 Task: Create a due date automation trigger when advanced on, on the monday after a card is due add fields without custom field "Resume" unchecked at 11:00 AM.
Action: Mouse moved to (819, 252)
Screenshot: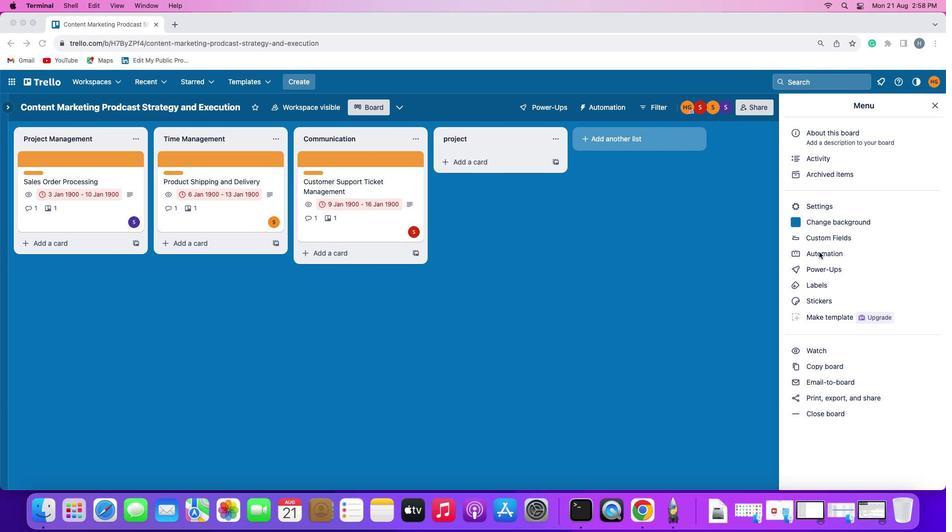
Action: Mouse pressed left at (819, 252)
Screenshot: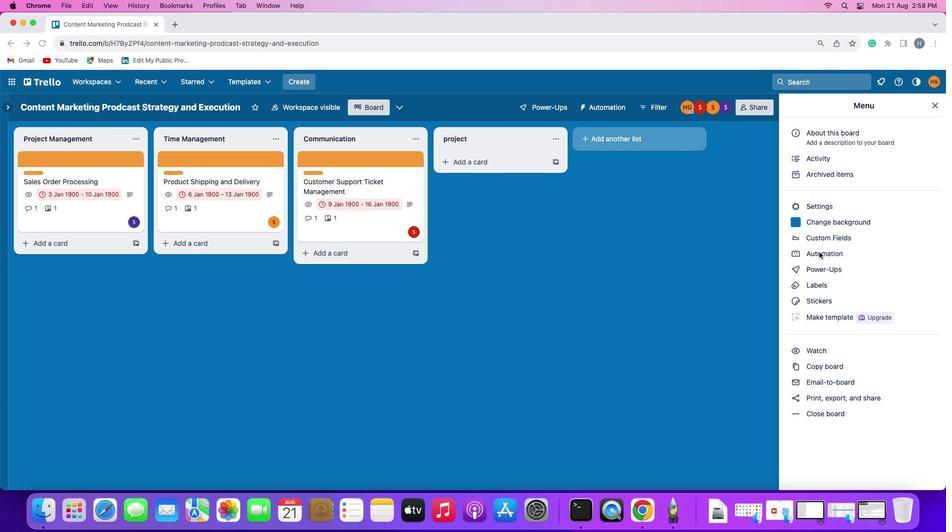 
Action: Mouse pressed left at (819, 252)
Screenshot: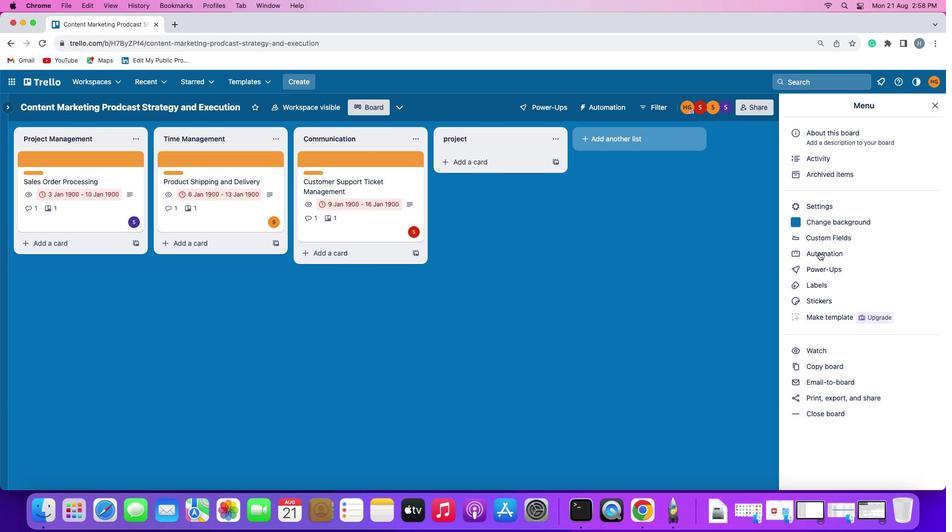 
Action: Mouse moved to (83, 233)
Screenshot: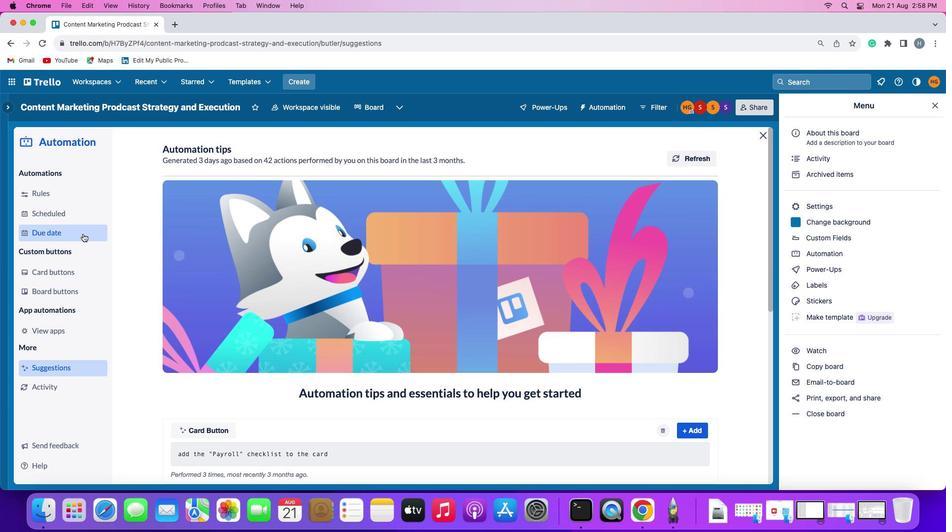 
Action: Mouse pressed left at (83, 233)
Screenshot: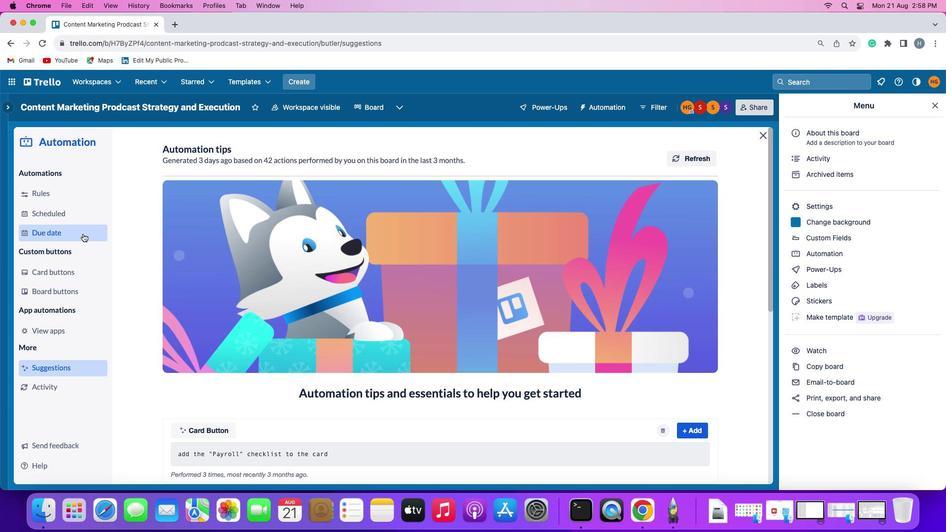 
Action: Mouse moved to (654, 154)
Screenshot: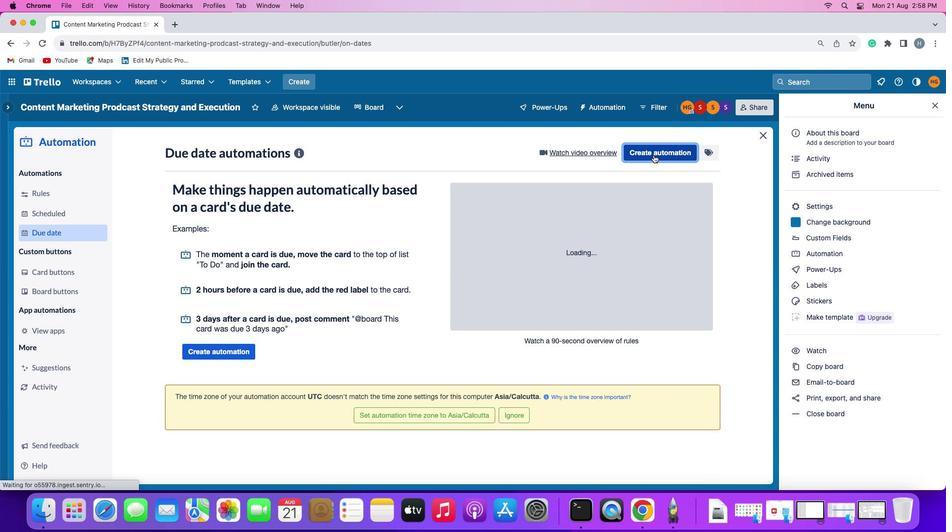 
Action: Mouse pressed left at (654, 154)
Screenshot: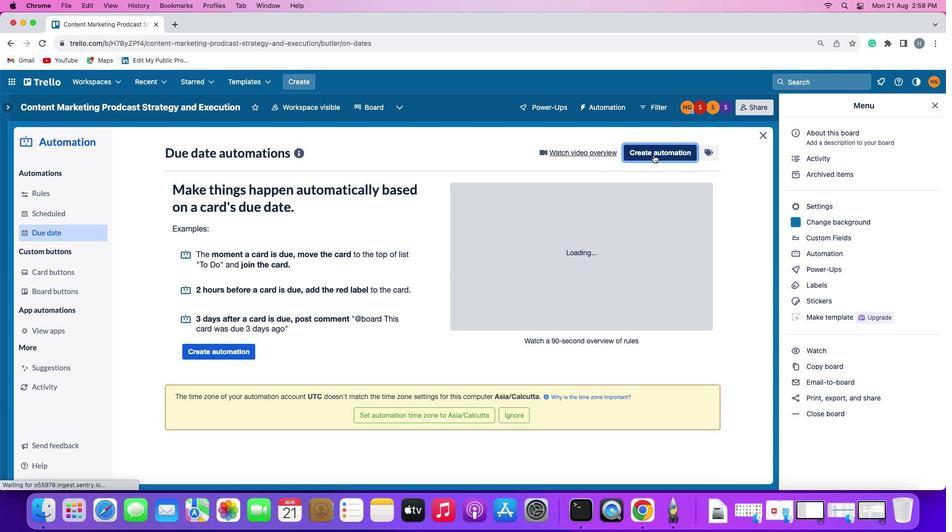 
Action: Mouse moved to (185, 246)
Screenshot: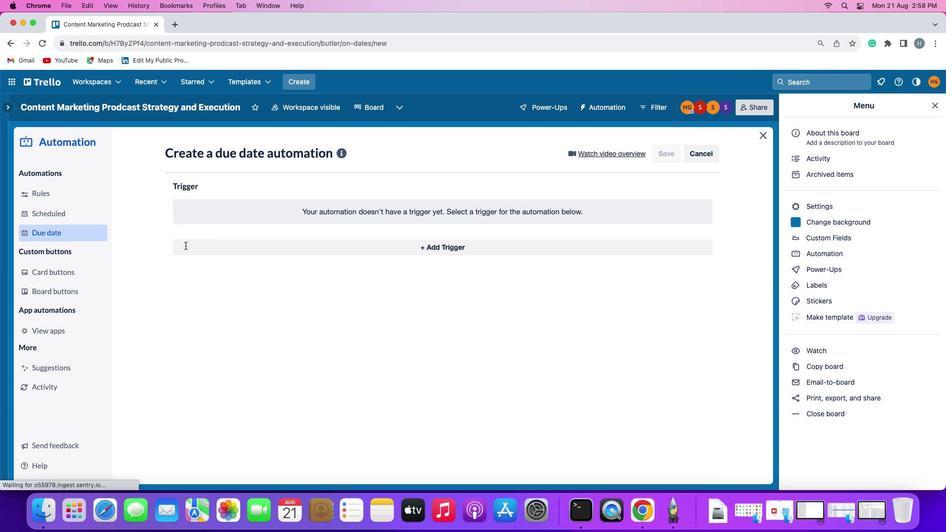 
Action: Mouse pressed left at (185, 246)
Screenshot: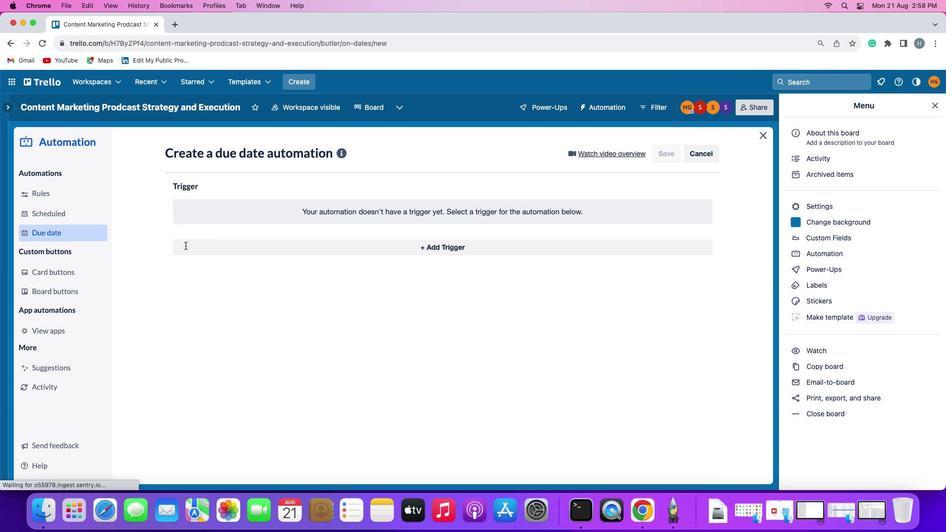 
Action: Mouse moved to (218, 432)
Screenshot: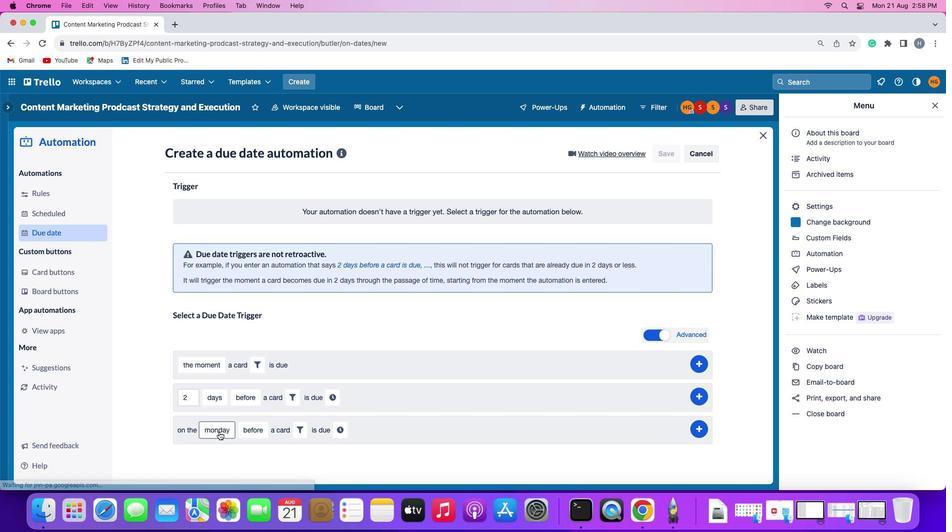 
Action: Mouse pressed left at (218, 432)
Screenshot: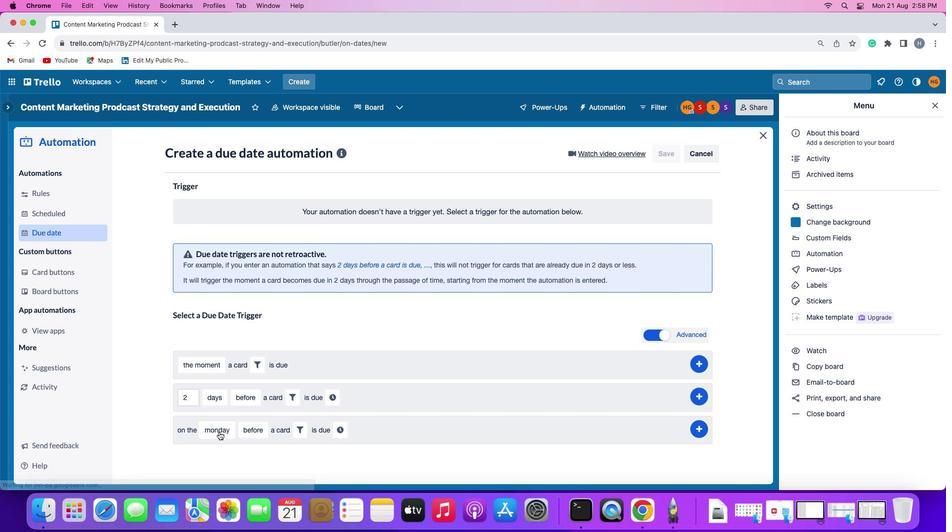
Action: Mouse moved to (240, 292)
Screenshot: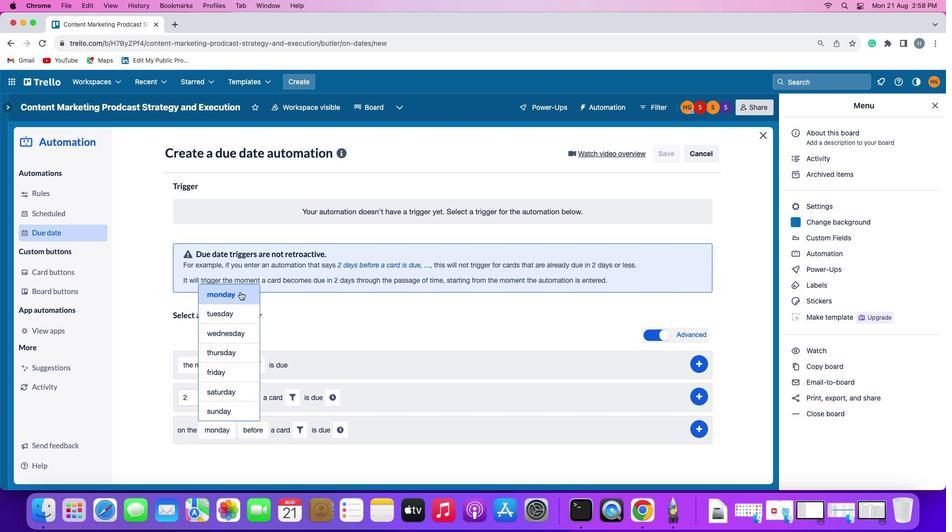 
Action: Mouse pressed left at (240, 292)
Screenshot: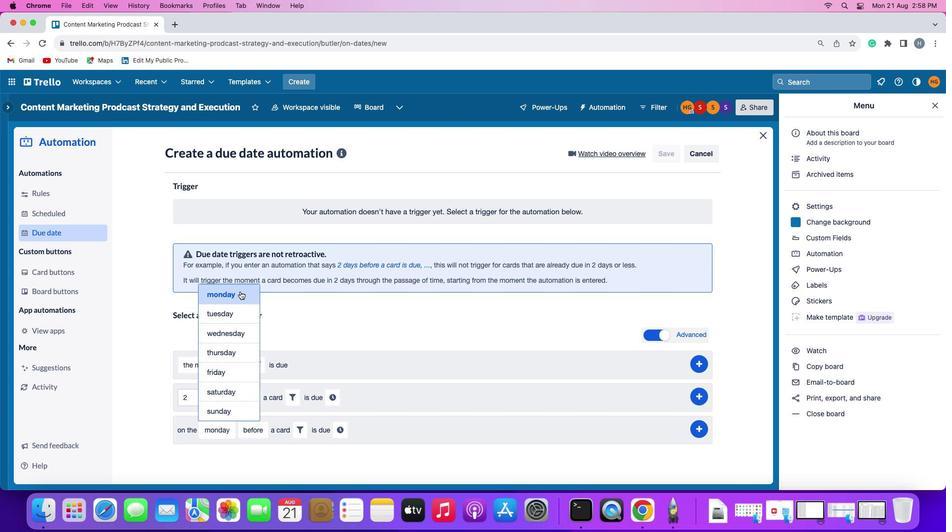 
Action: Mouse moved to (261, 432)
Screenshot: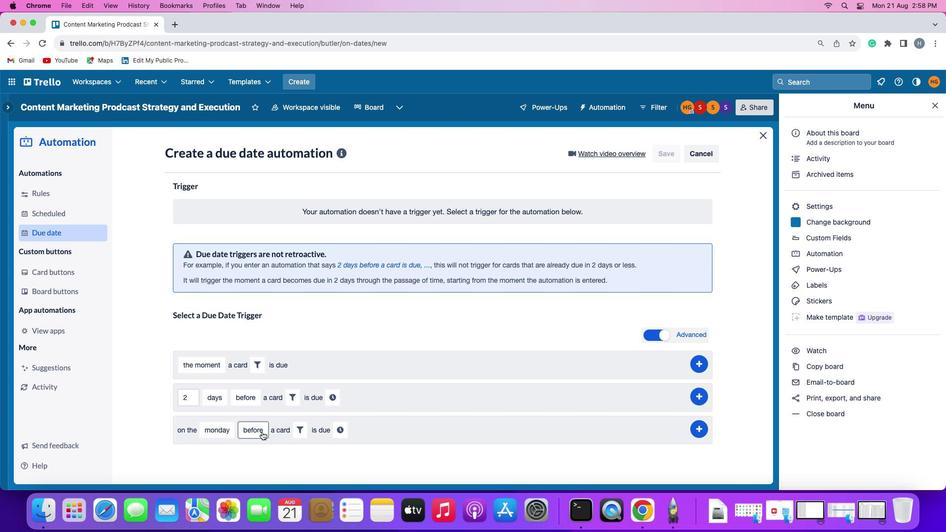 
Action: Mouse pressed left at (261, 432)
Screenshot: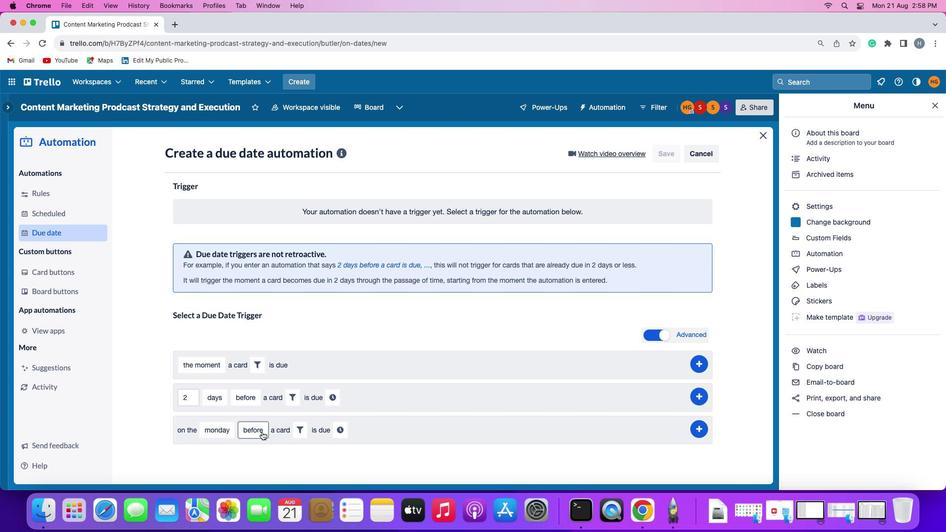 
Action: Mouse moved to (268, 367)
Screenshot: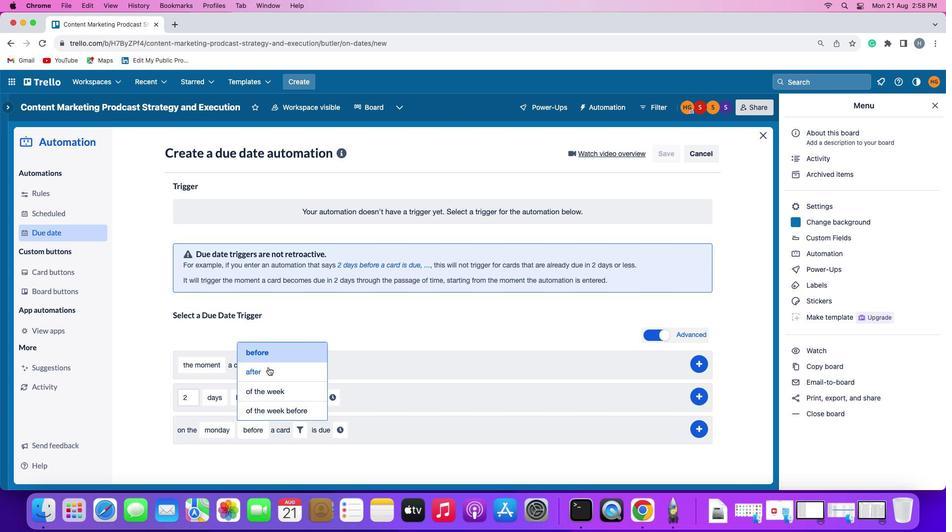 
Action: Mouse pressed left at (268, 367)
Screenshot: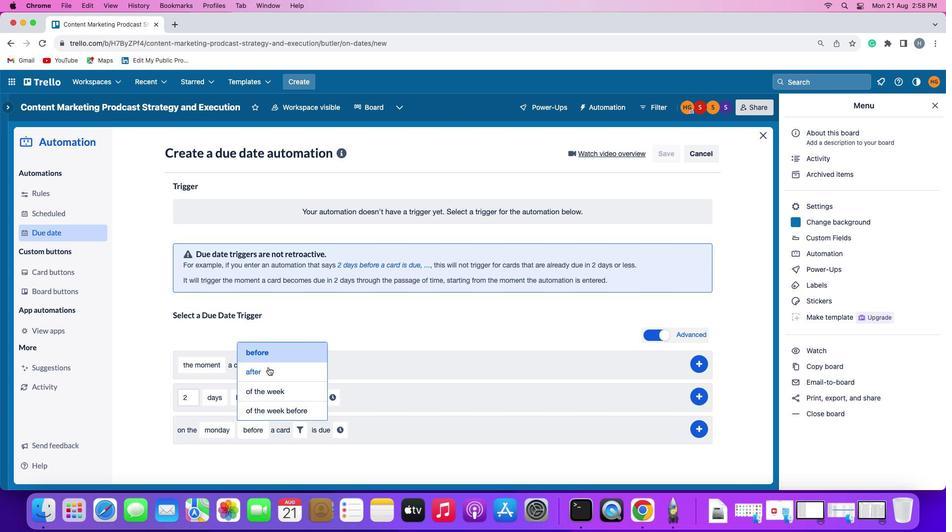 
Action: Mouse moved to (296, 430)
Screenshot: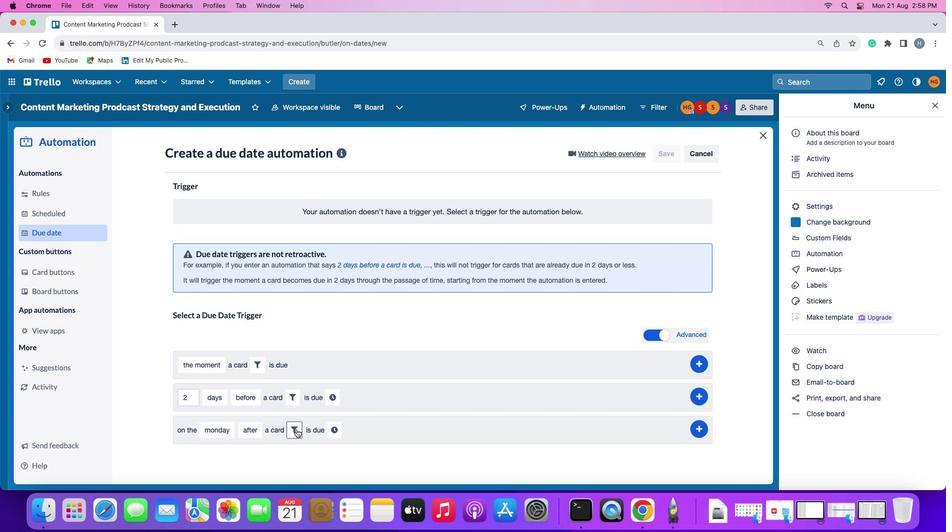 
Action: Mouse pressed left at (296, 430)
Screenshot: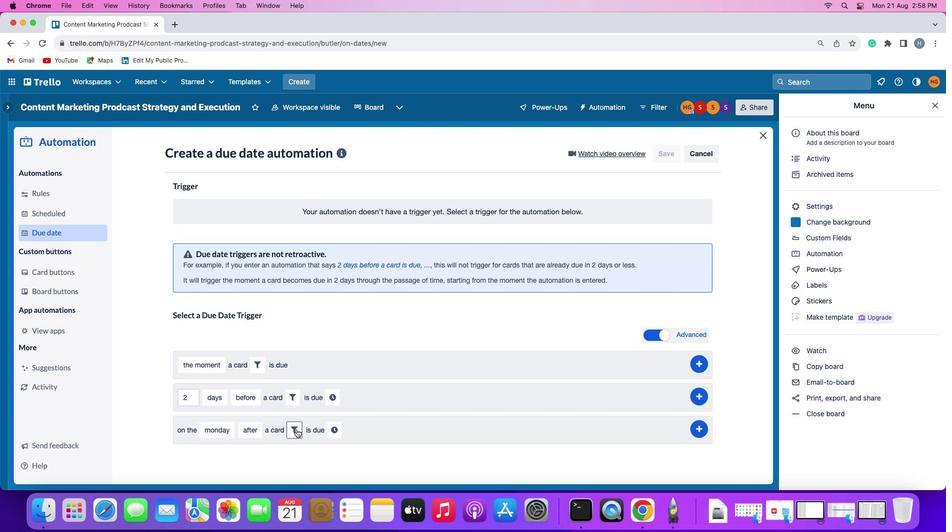 
Action: Mouse moved to (451, 459)
Screenshot: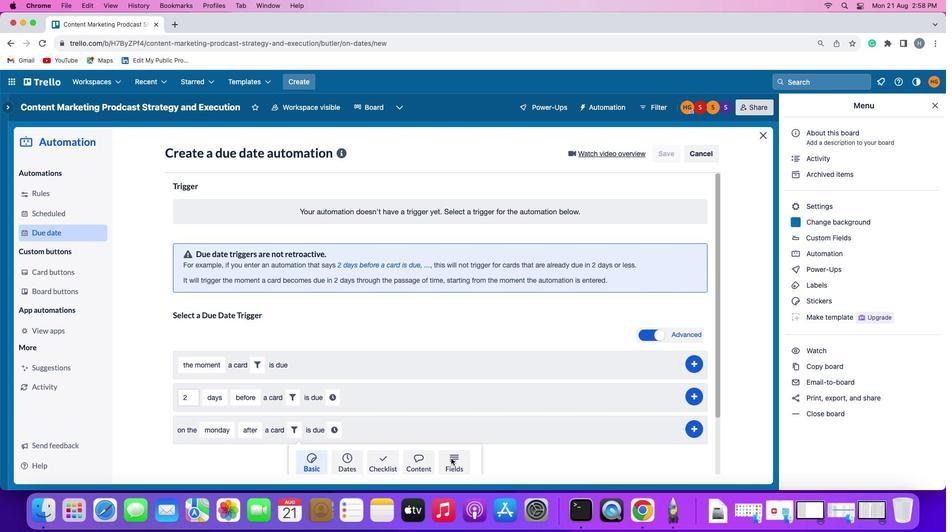 
Action: Mouse pressed left at (451, 459)
Screenshot: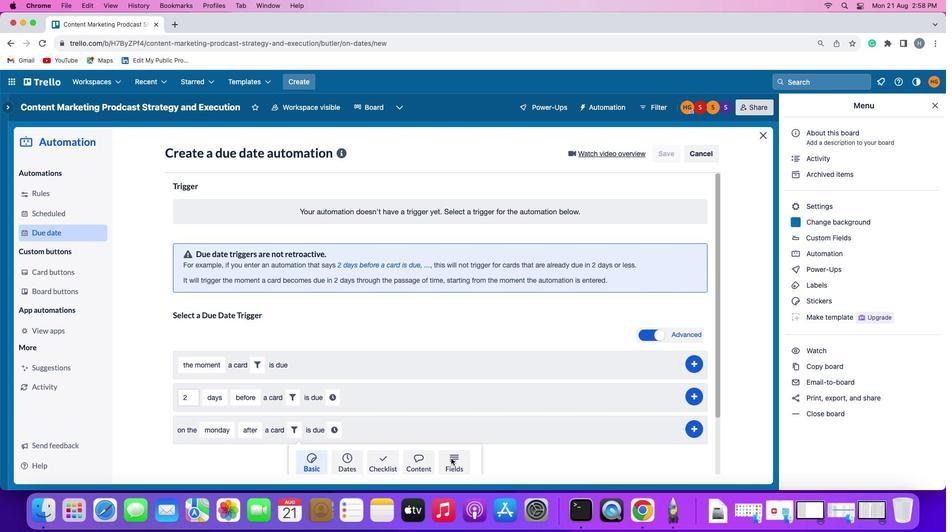 
Action: Mouse moved to (269, 451)
Screenshot: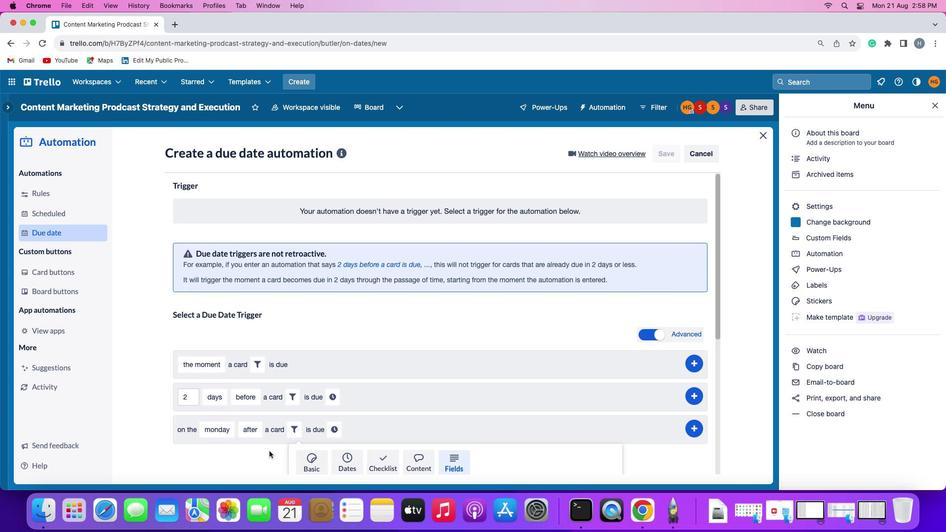 
Action: Mouse scrolled (269, 451) with delta (0, 0)
Screenshot: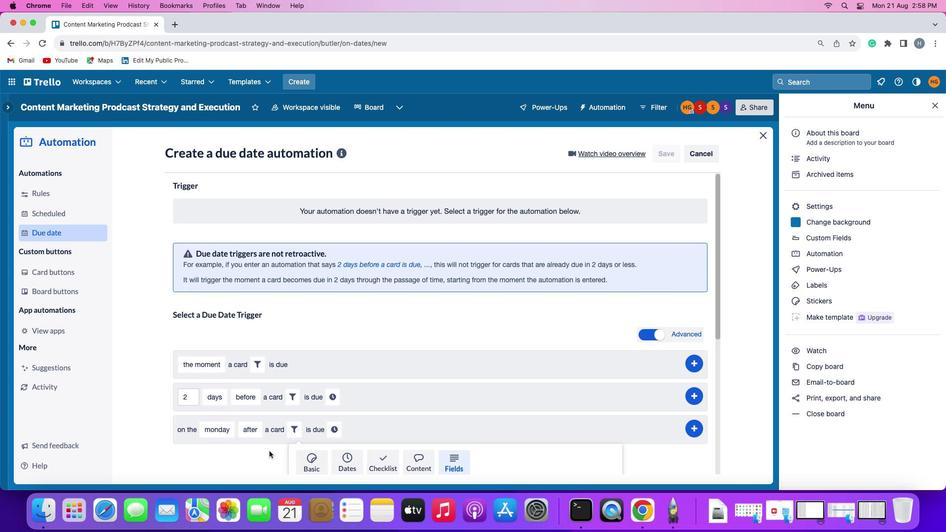 
Action: Mouse moved to (269, 451)
Screenshot: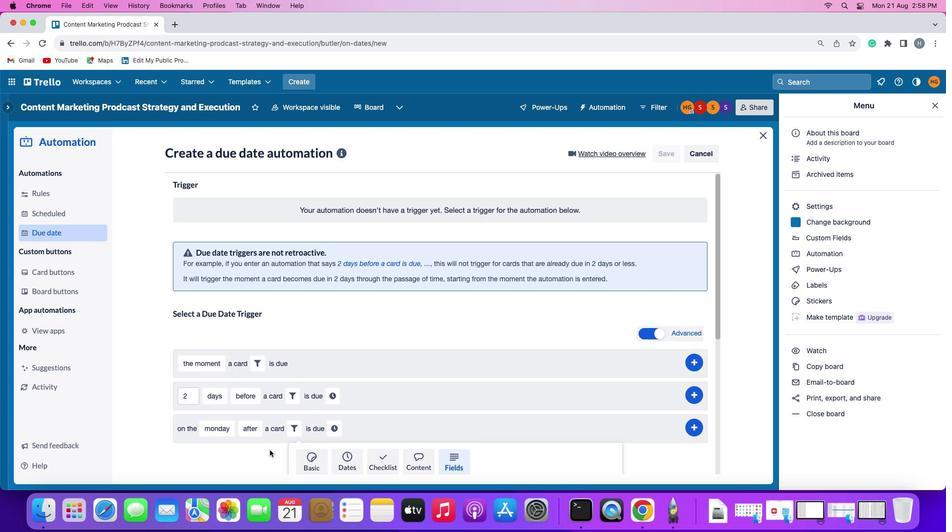 
Action: Mouse scrolled (269, 451) with delta (0, 0)
Screenshot: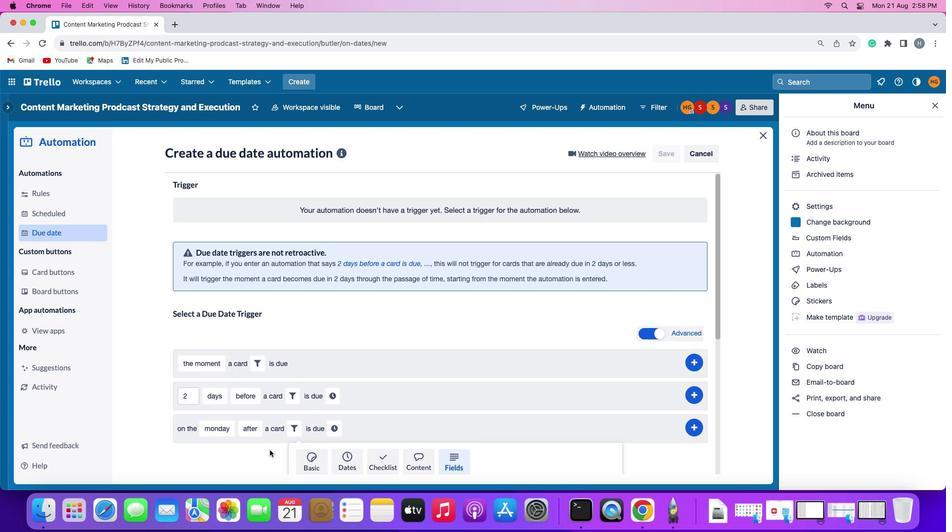 
Action: Mouse moved to (269, 451)
Screenshot: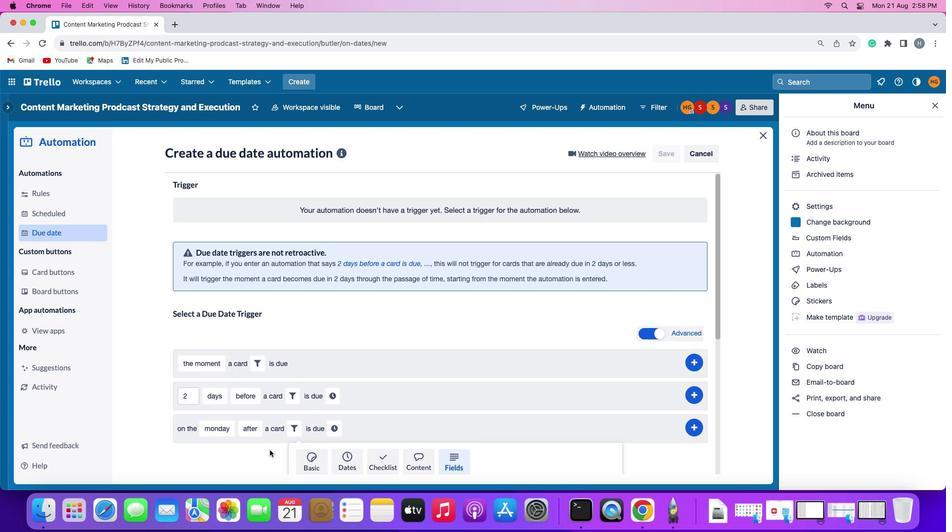 
Action: Mouse scrolled (269, 451) with delta (0, -1)
Screenshot: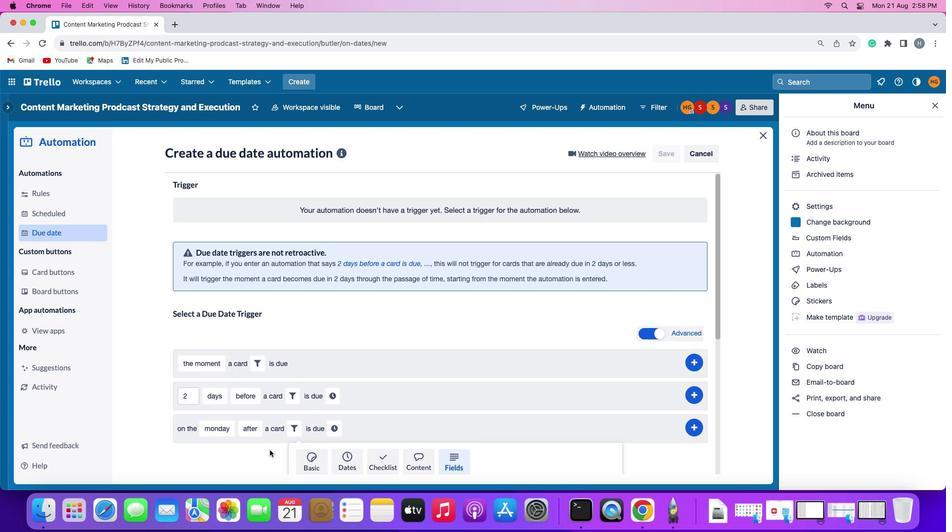 
Action: Mouse moved to (269, 450)
Screenshot: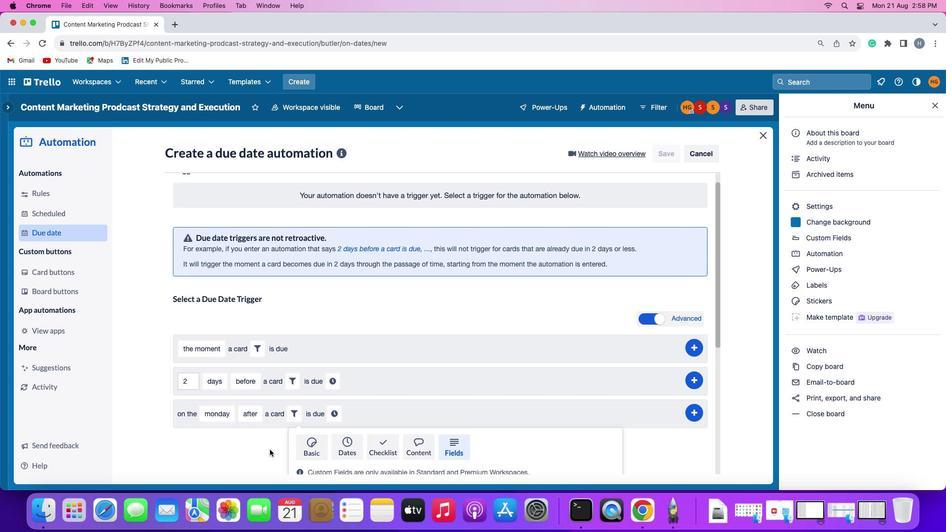 
Action: Mouse scrolled (269, 450) with delta (0, -2)
Screenshot: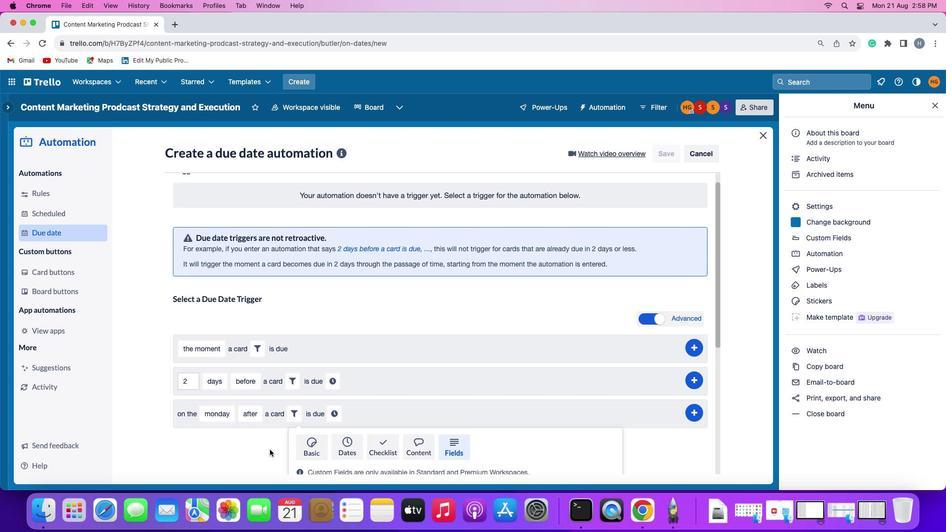 
Action: Mouse moved to (270, 447)
Screenshot: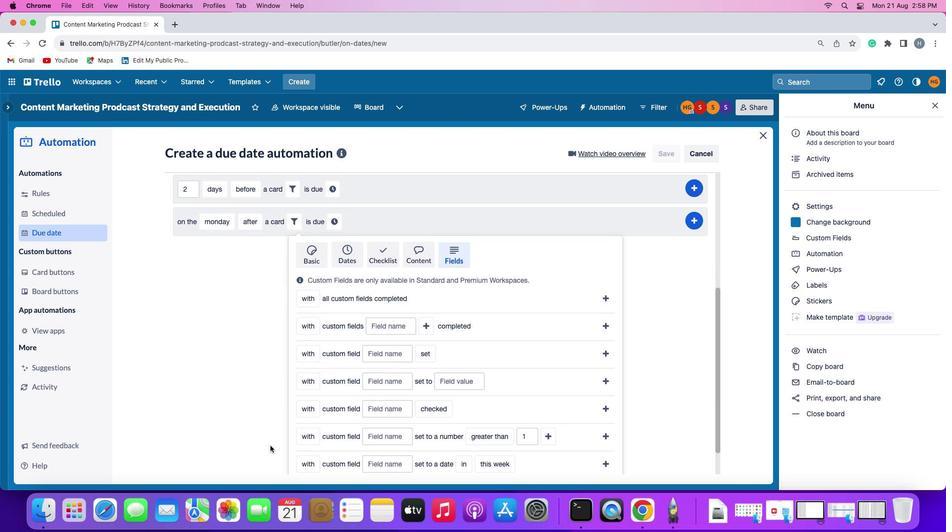 
Action: Mouse scrolled (270, 447) with delta (0, 0)
Screenshot: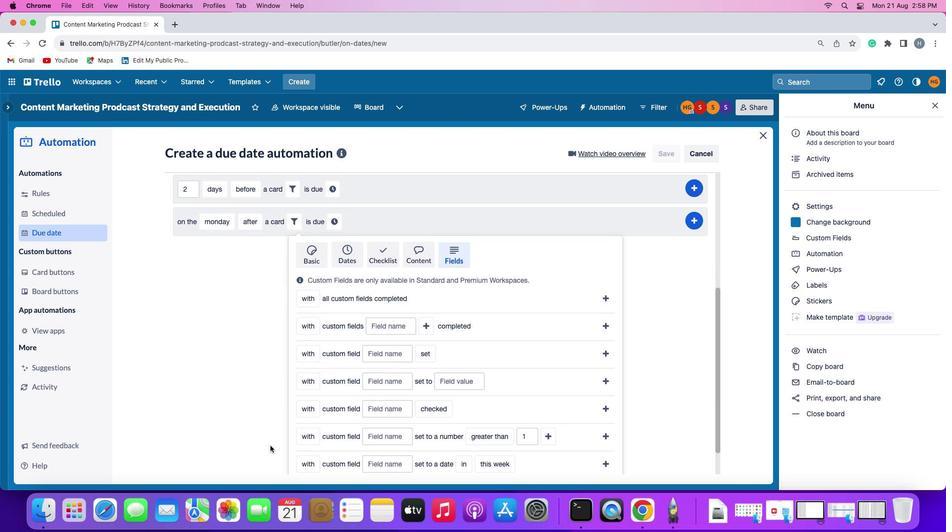 
Action: Mouse moved to (270, 446)
Screenshot: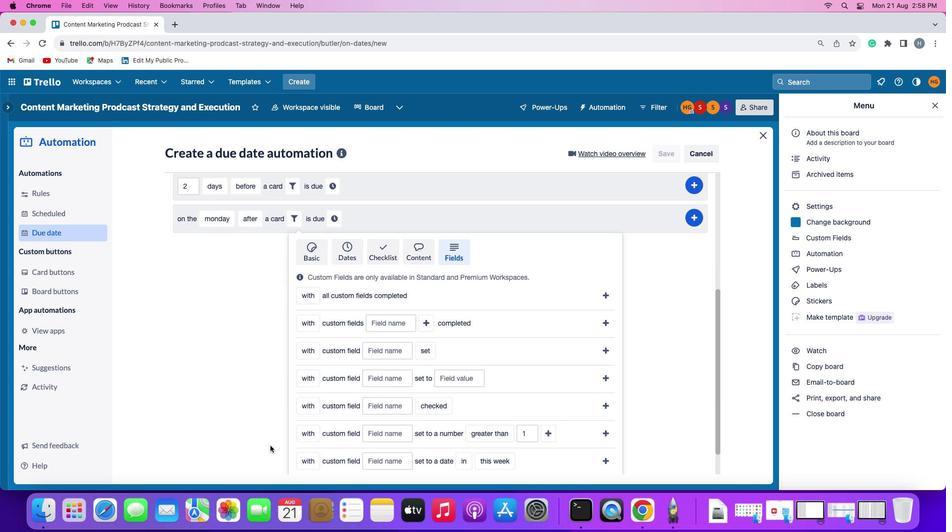 
Action: Mouse scrolled (270, 446) with delta (0, 0)
Screenshot: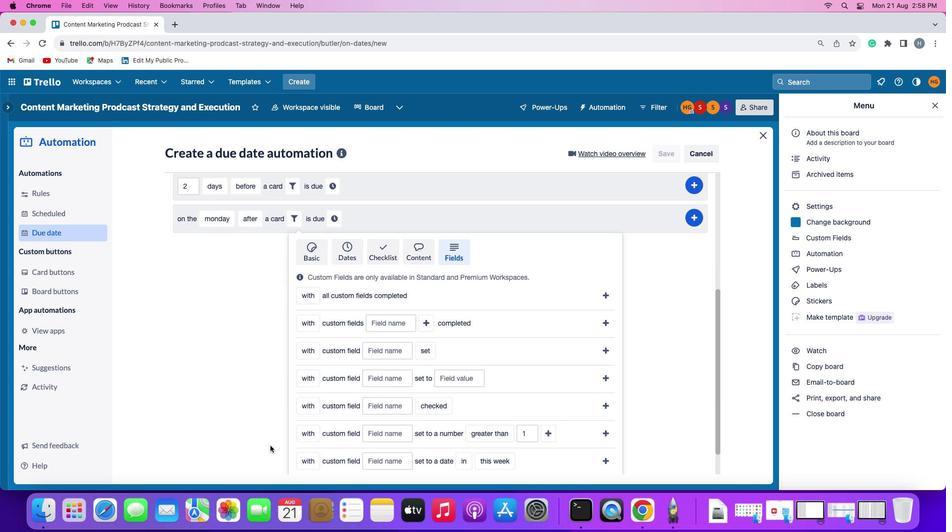 
Action: Mouse moved to (270, 446)
Screenshot: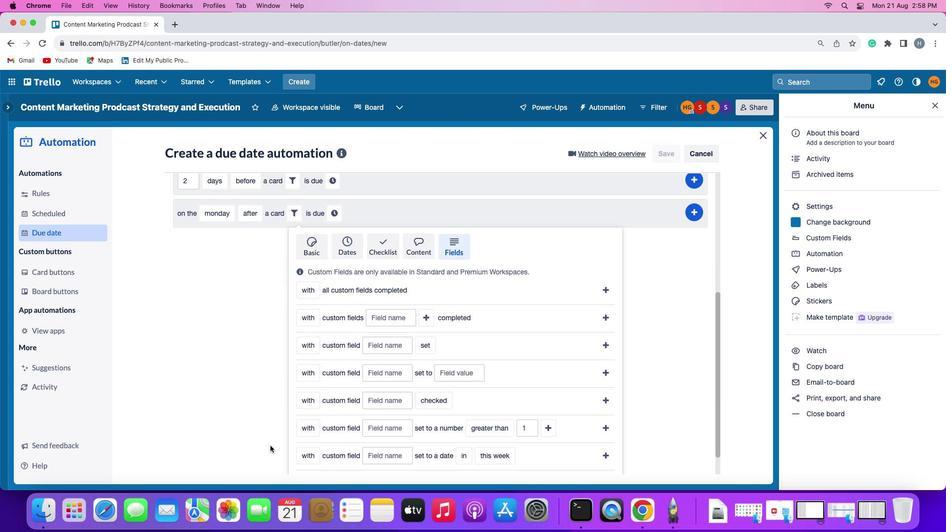 
Action: Mouse scrolled (270, 446) with delta (0, -1)
Screenshot: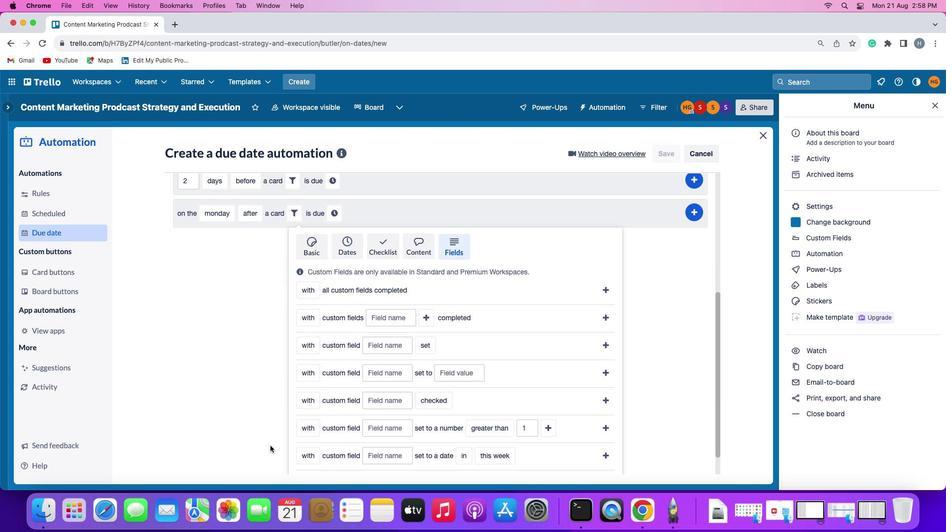 
Action: Mouse moved to (270, 446)
Screenshot: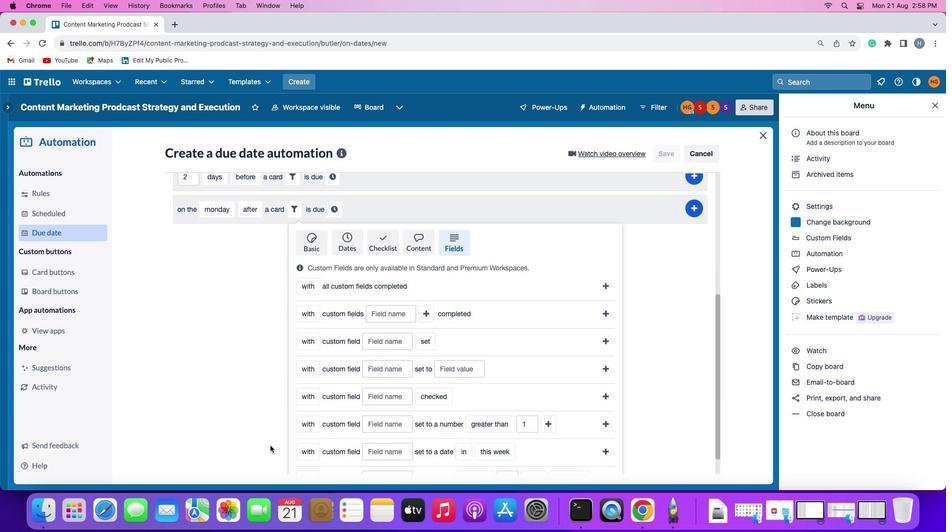 
Action: Mouse scrolled (270, 446) with delta (0, -1)
Screenshot: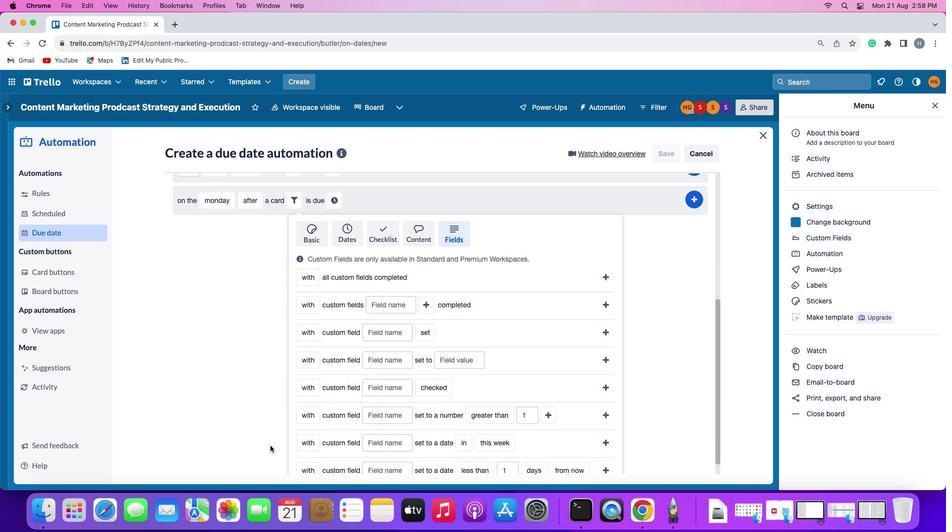 
Action: Mouse moved to (303, 370)
Screenshot: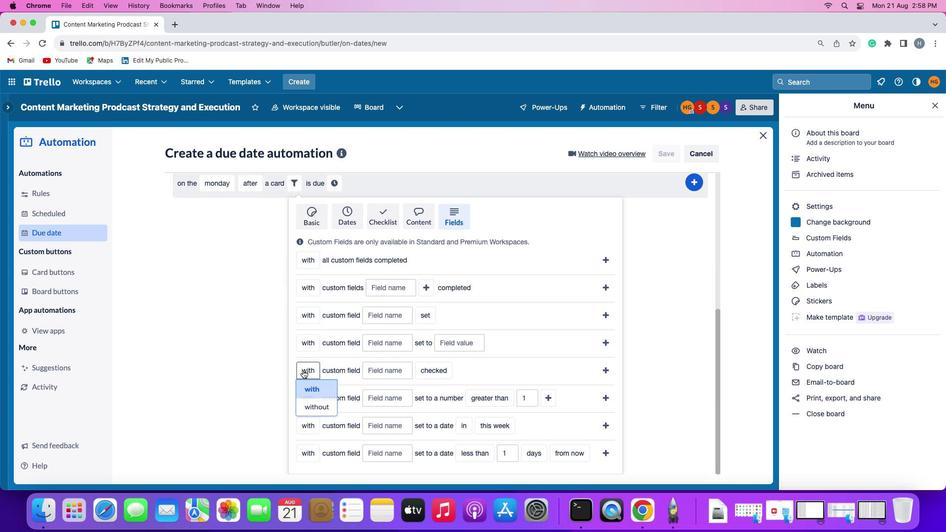 
Action: Mouse pressed left at (303, 370)
Screenshot: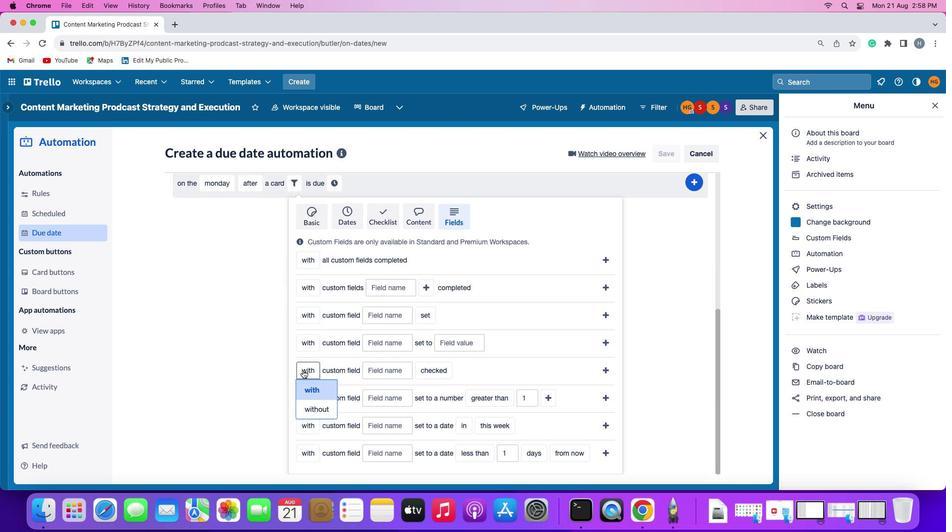 
Action: Mouse moved to (313, 410)
Screenshot: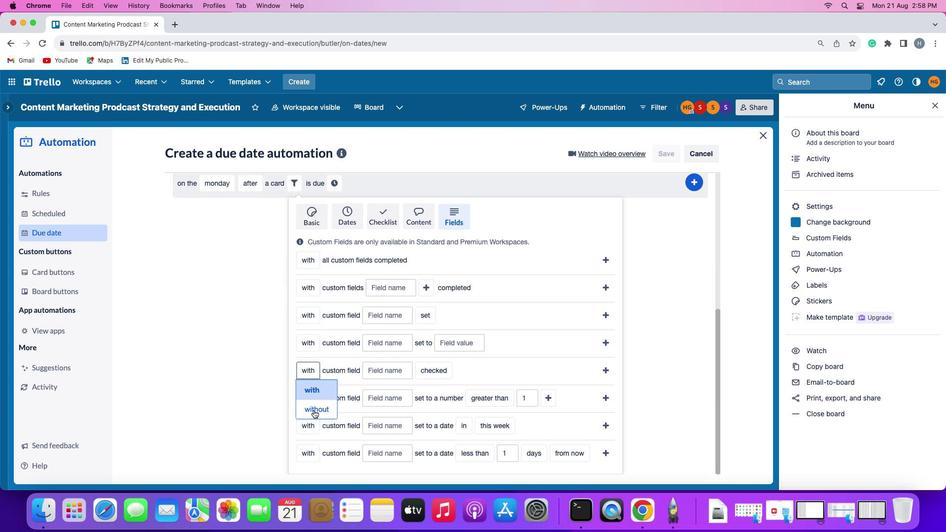 
Action: Mouse pressed left at (313, 410)
Screenshot: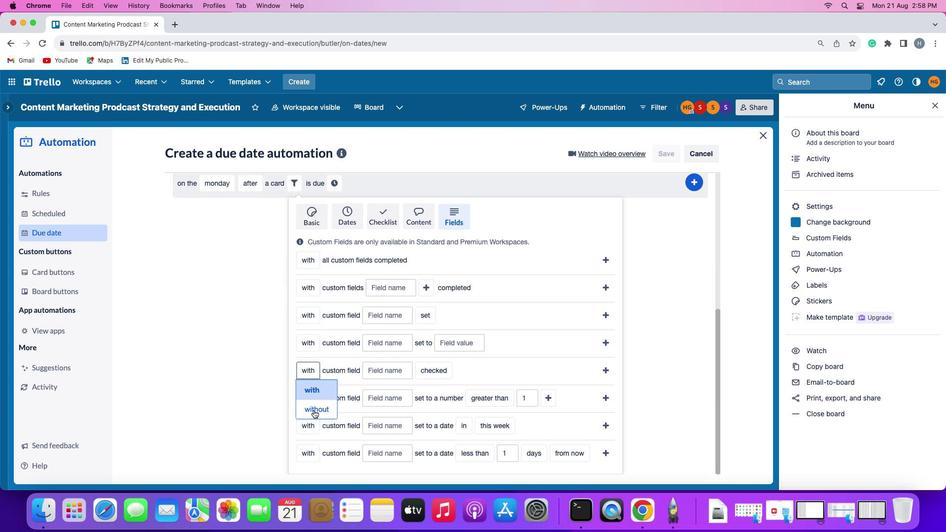 
Action: Mouse moved to (397, 371)
Screenshot: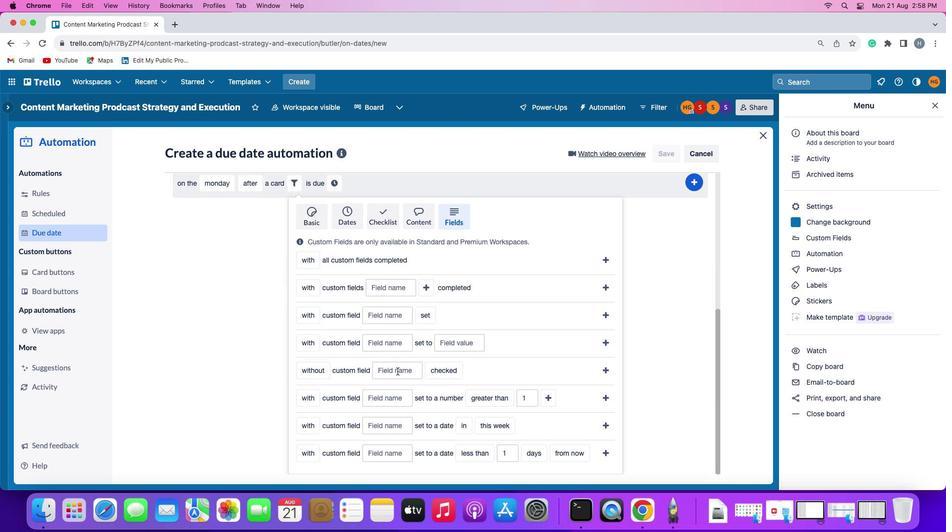 
Action: Mouse pressed left at (397, 371)
Screenshot: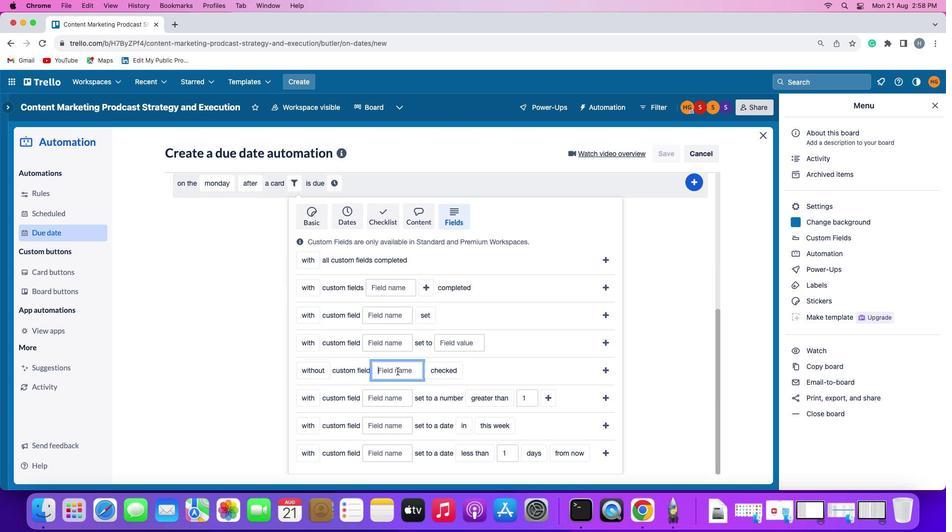 
Action: Mouse moved to (397, 371)
Screenshot: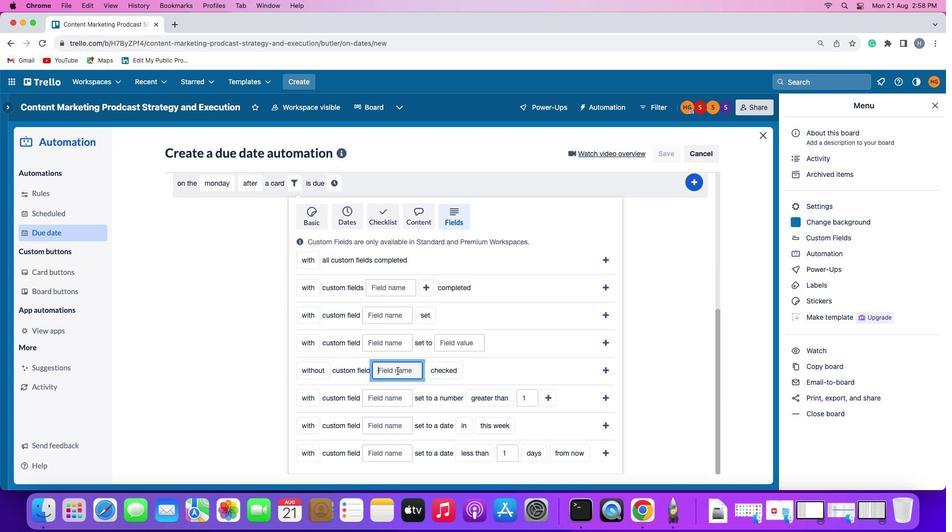 
Action: Key pressed Key.shift'R''e''s''u''m''e'
Screenshot: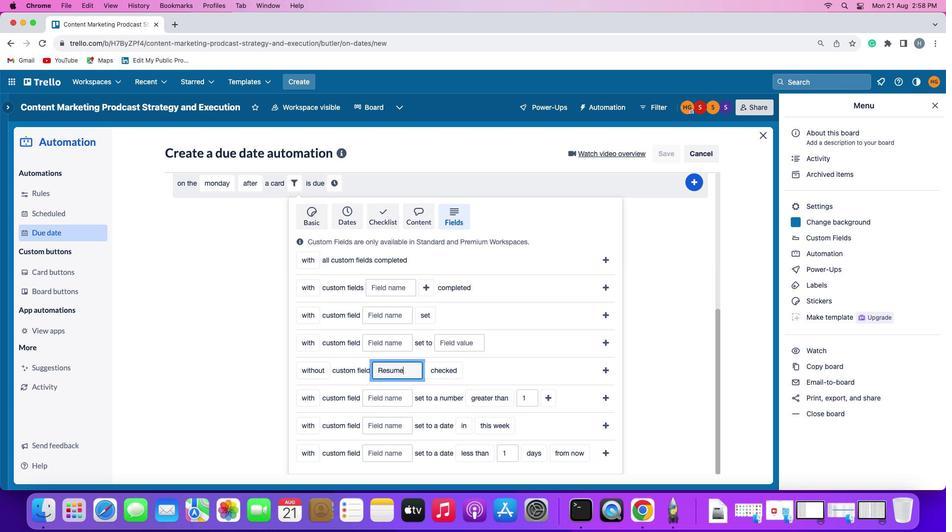 
Action: Mouse moved to (451, 370)
Screenshot: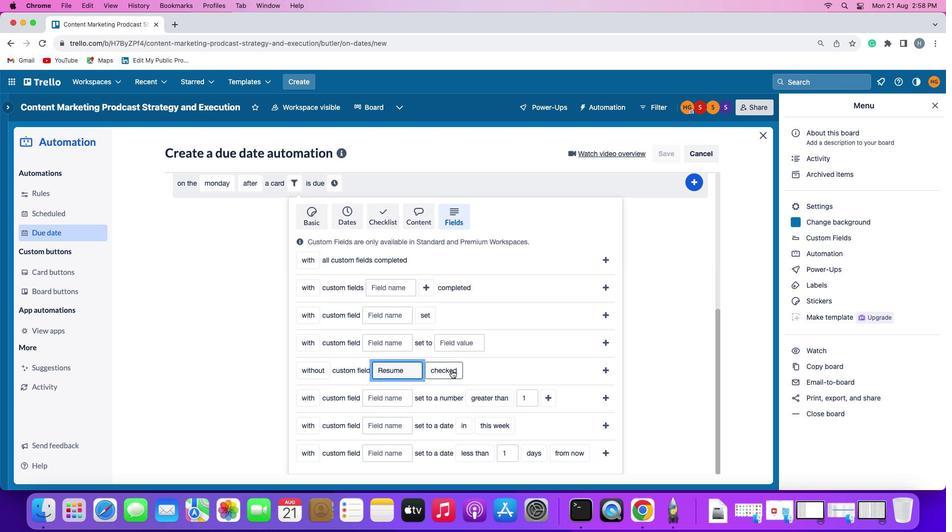 
Action: Mouse pressed left at (451, 370)
Screenshot: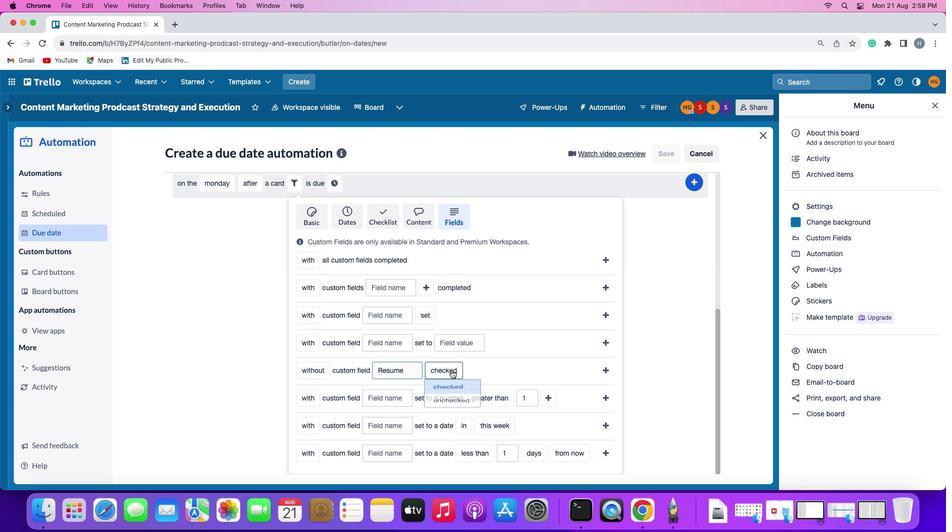 
Action: Mouse moved to (445, 410)
Screenshot: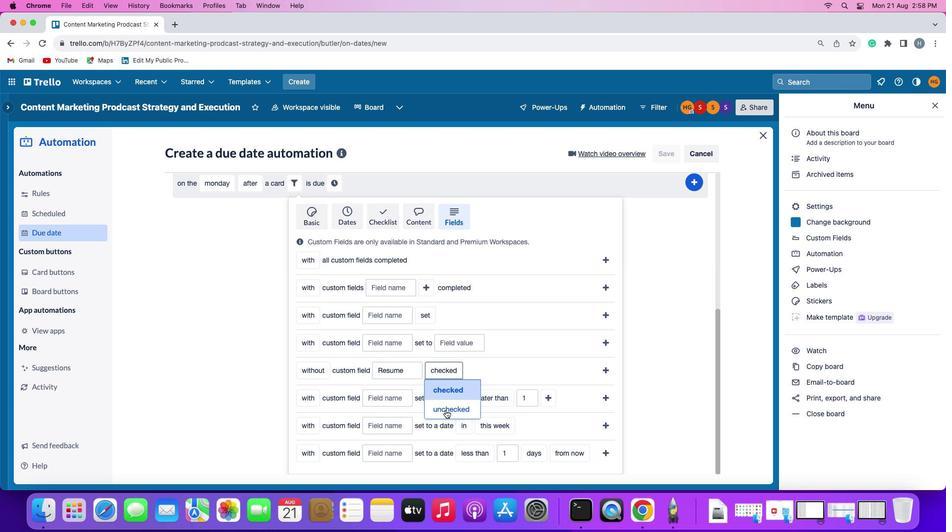 
Action: Mouse pressed left at (445, 410)
Screenshot: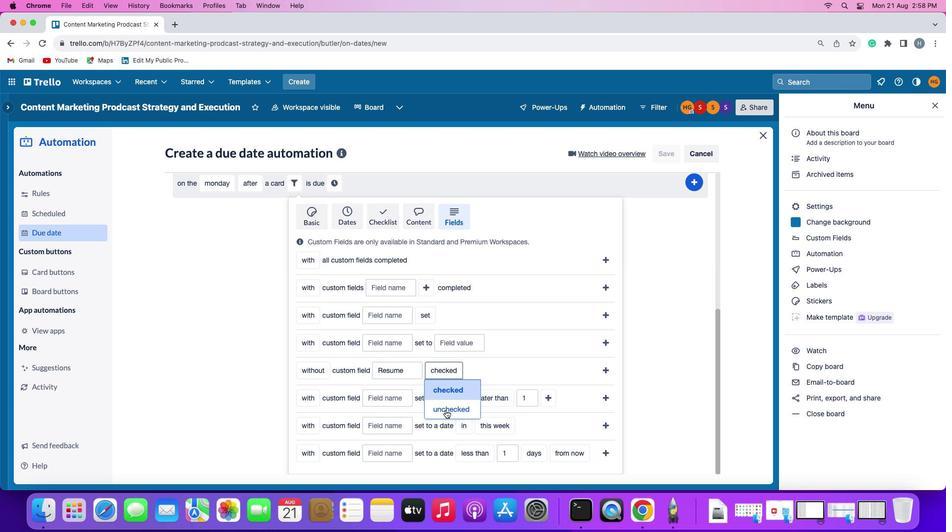 
Action: Mouse moved to (610, 367)
Screenshot: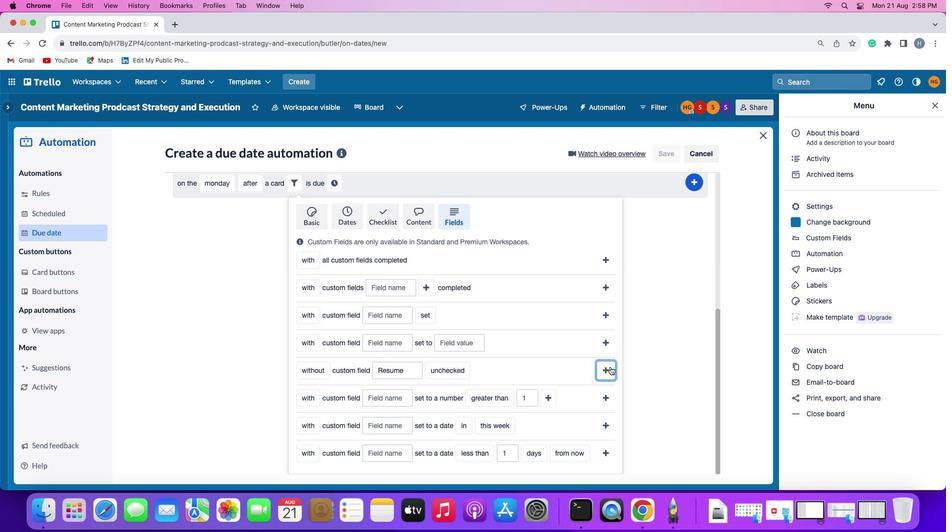 
Action: Mouse pressed left at (610, 367)
Screenshot: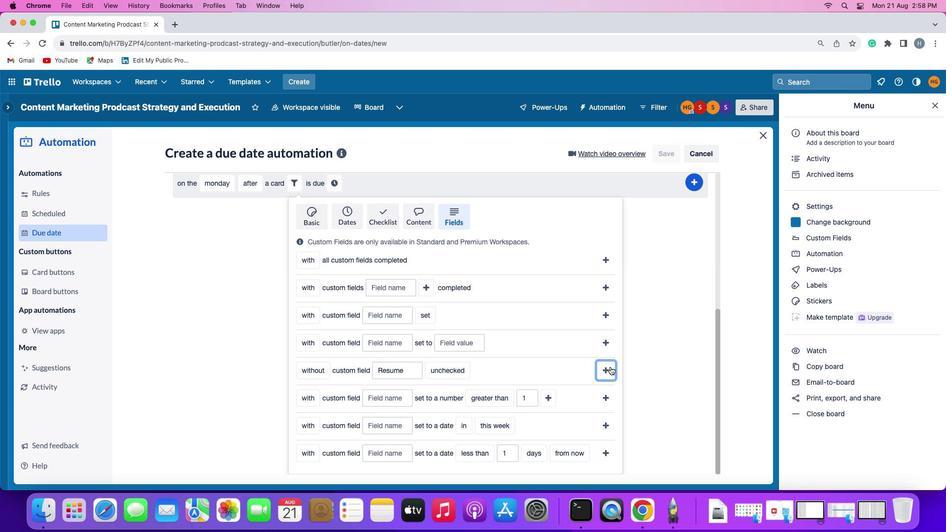 
Action: Mouse moved to (491, 429)
Screenshot: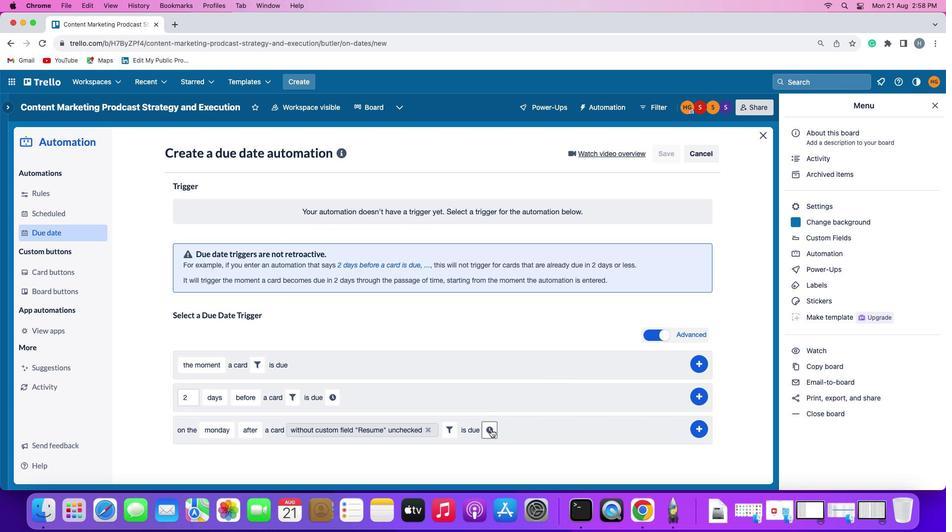
Action: Mouse pressed left at (491, 429)
Screenshot: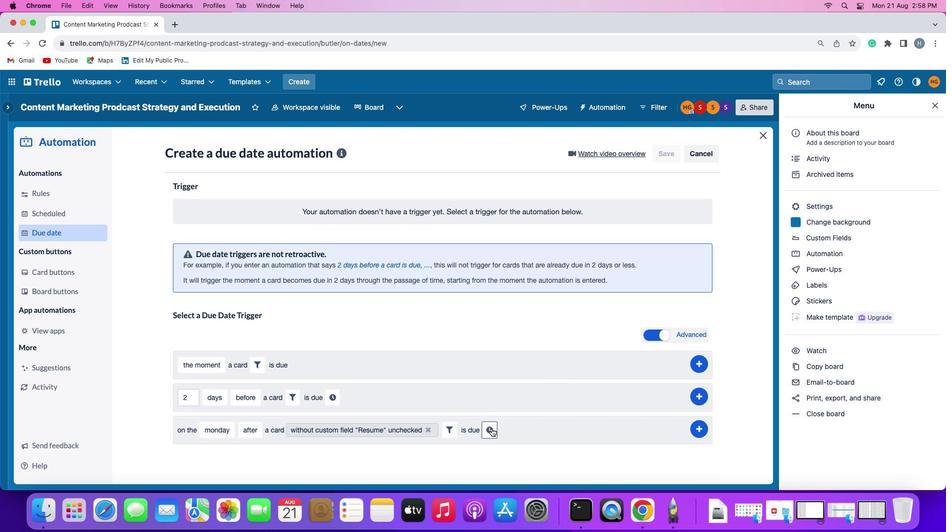 
Action: Mouse moved to (508, 427)
Screenshot: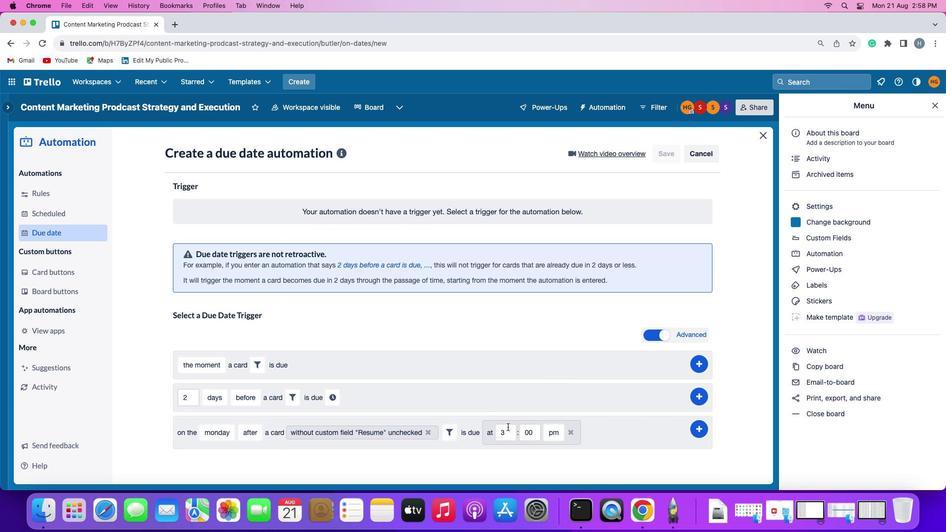 
Action: Mouse pressed left at (508, 427)
Screenshot: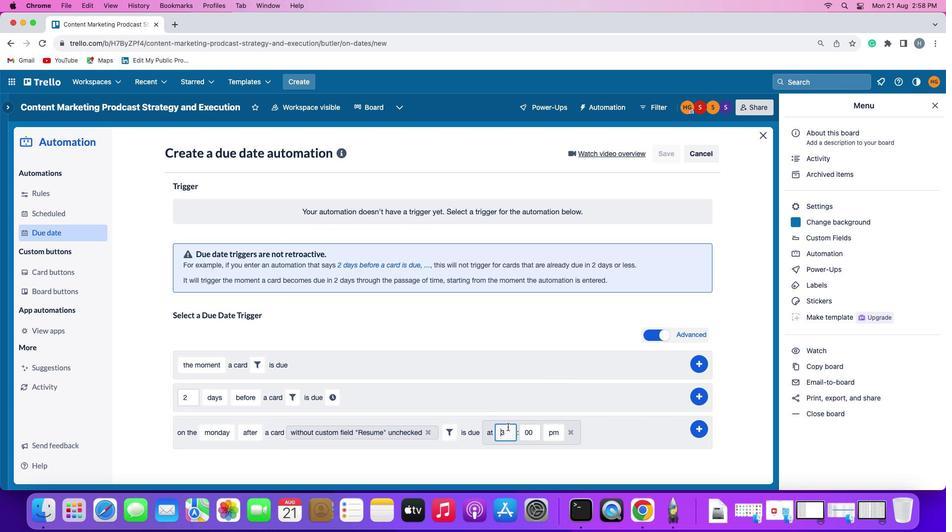 
Action: Mouse moved to (509, 426)
Screenshot: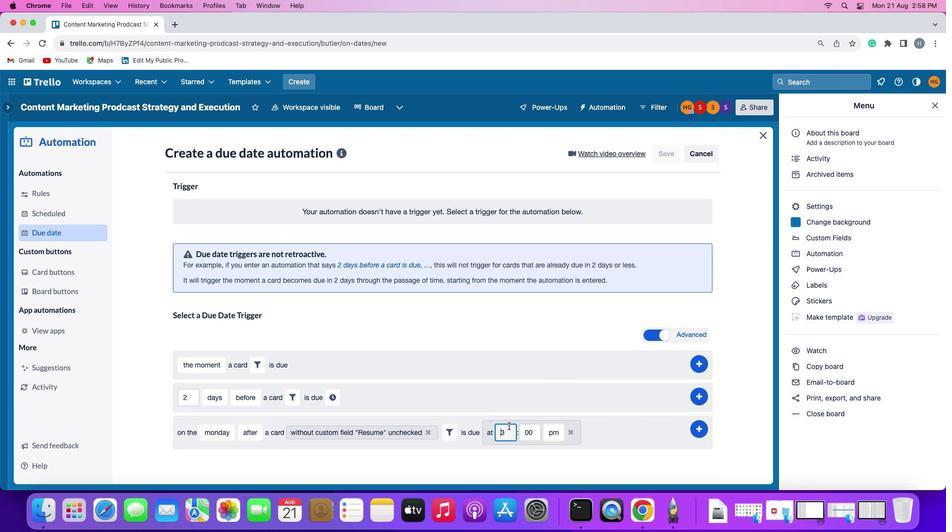 
Action: Key pressed Key.rightKey.backspace'1''1'
Screenshot: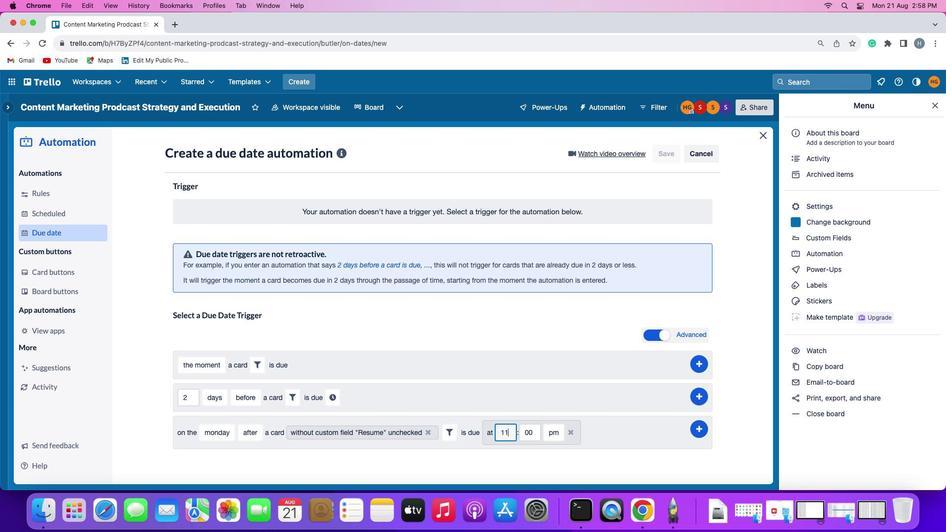 
Action: Mouse moved to (555, 430)
Screenshot: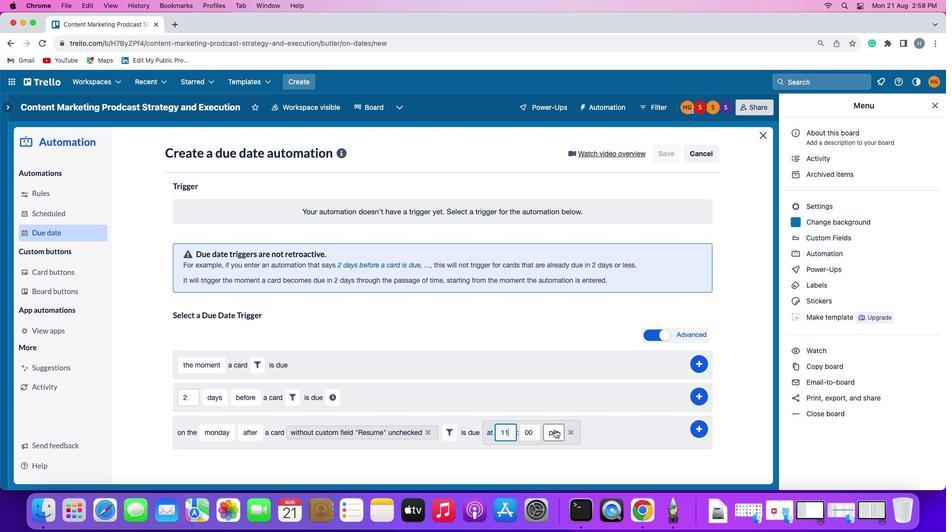 
Action: Mouse pressed left at (555, 430)
Screenshot: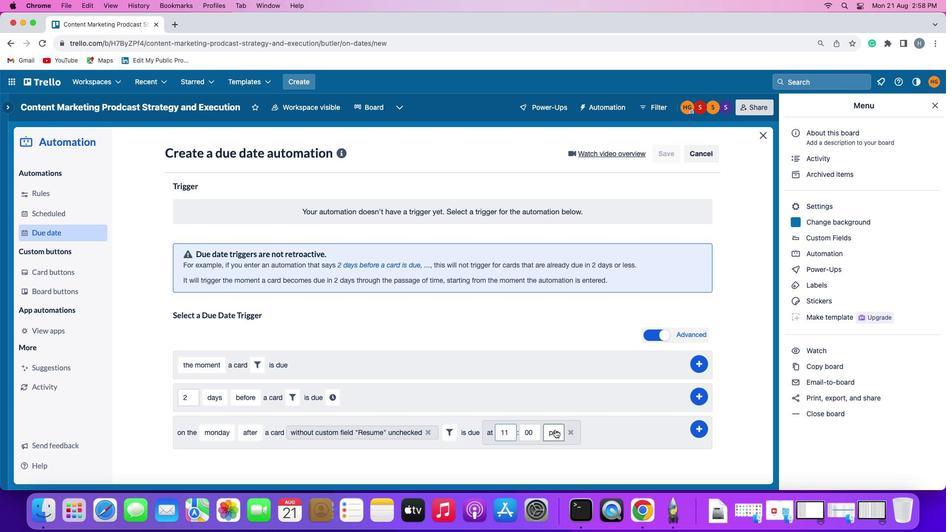 
Action: Mouse moved to (558, 452)
Screenshot: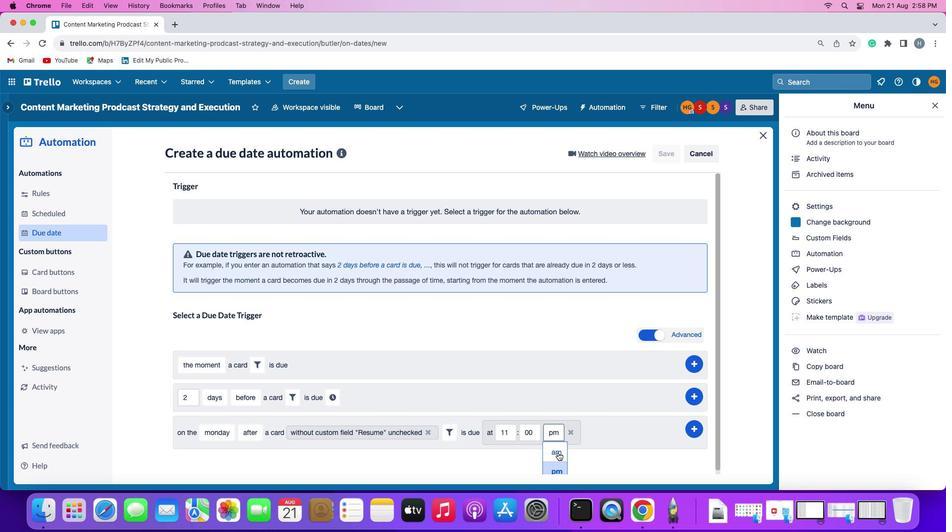 
Action: Mouse pressed left at (558, 452)
Screenshot: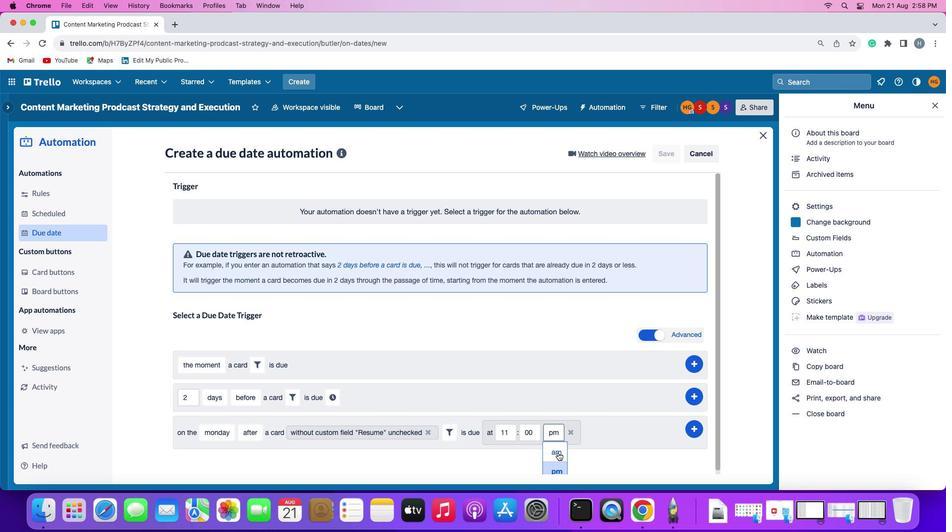 
Action: Mouse moved to (701, 428)
Screenshot: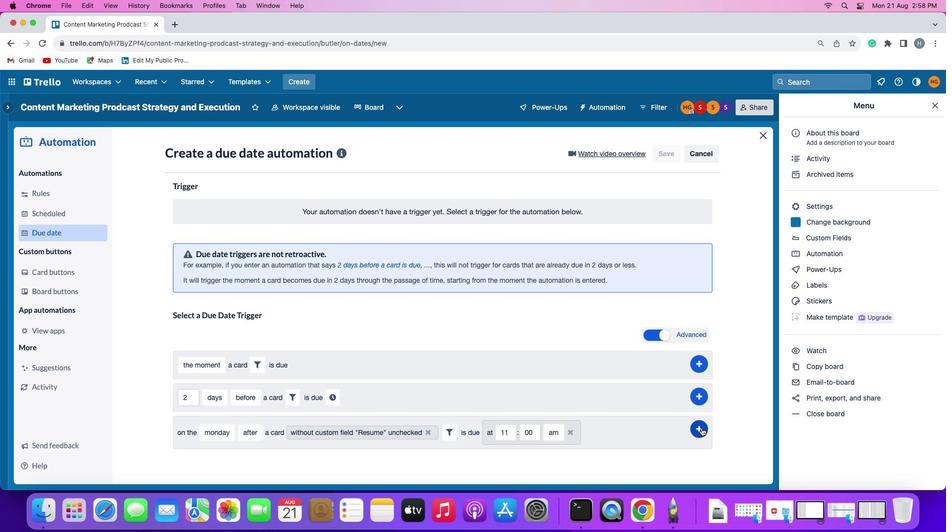 
Action: Mouse pressed left at (701, 428)
Screenshot: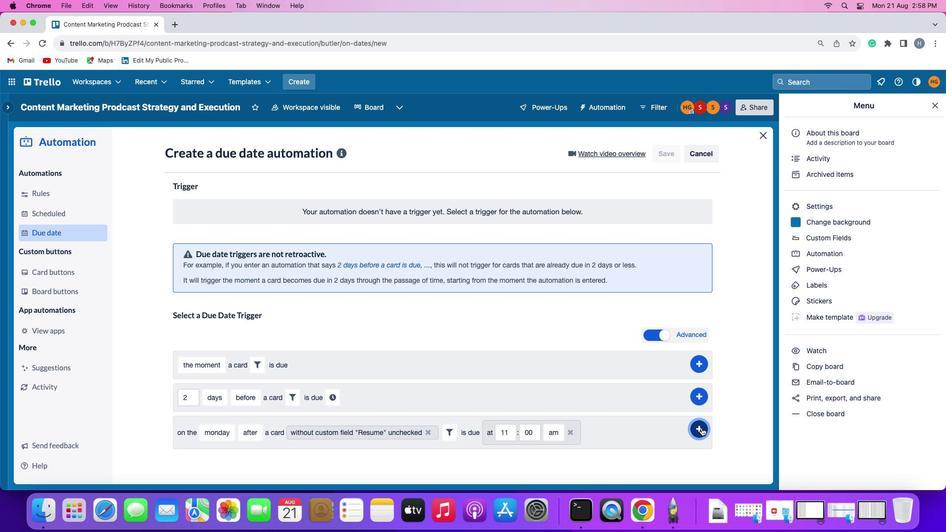 
Action: Mouse moved to (724, 343)
Screenshot: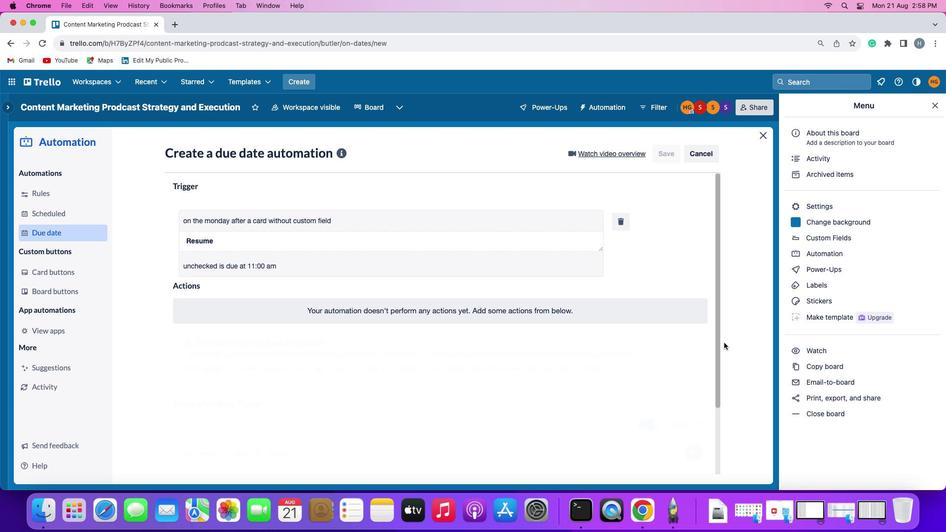 
